 Task: In the  document Genderequality.rtf Add page color 'Light Pink'Light Pink . Insert watermark . Insert watermark  Do not copy  Apply Font Style in watermark Lexend; font size  112 and place the watermark  Horizontally
Action: Mouse moved to (36, 55)
Screenshot: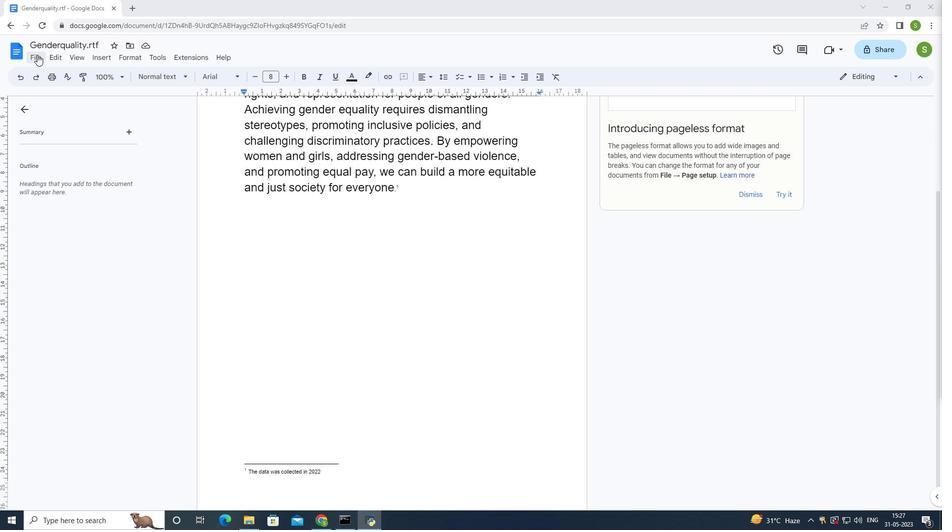 
Action: Mouse pressed left at (36, 55)
Screenshot: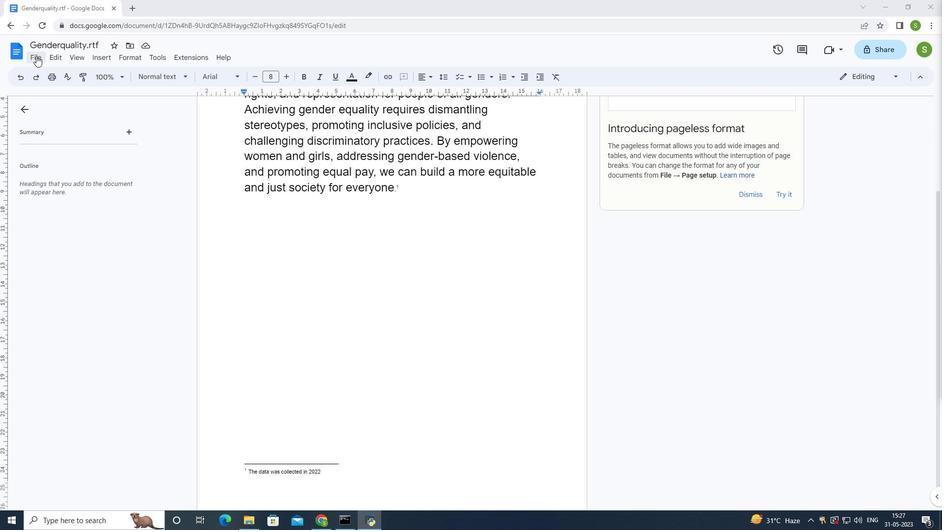 
Action: Mouse moved to (90, 327)
Screenshot: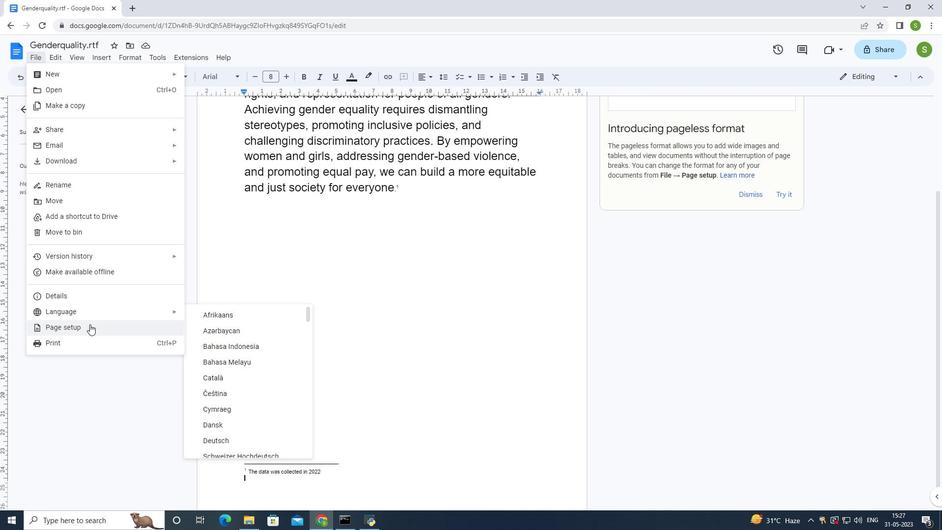 
Action: Mouse pressed left at (90, 327)
Screenshot: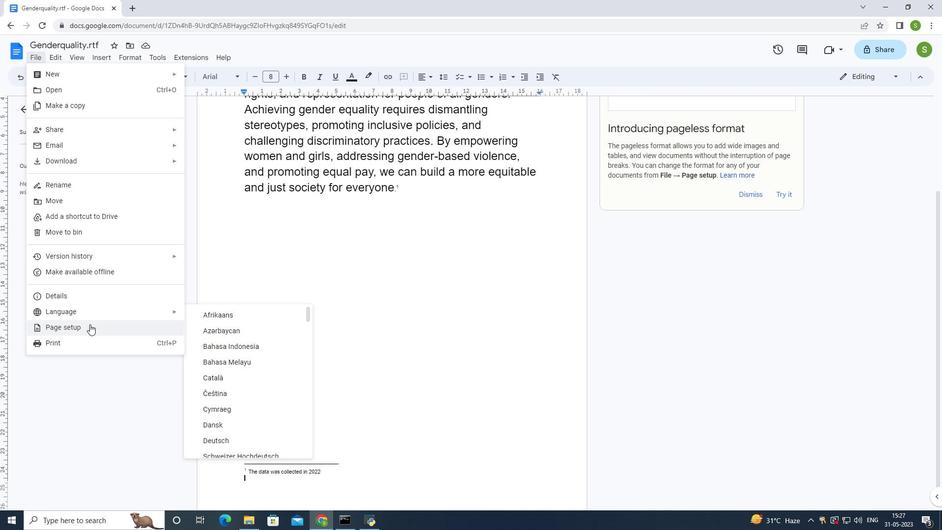 
Action: Mouse moved to (395, 332)
Screenshot: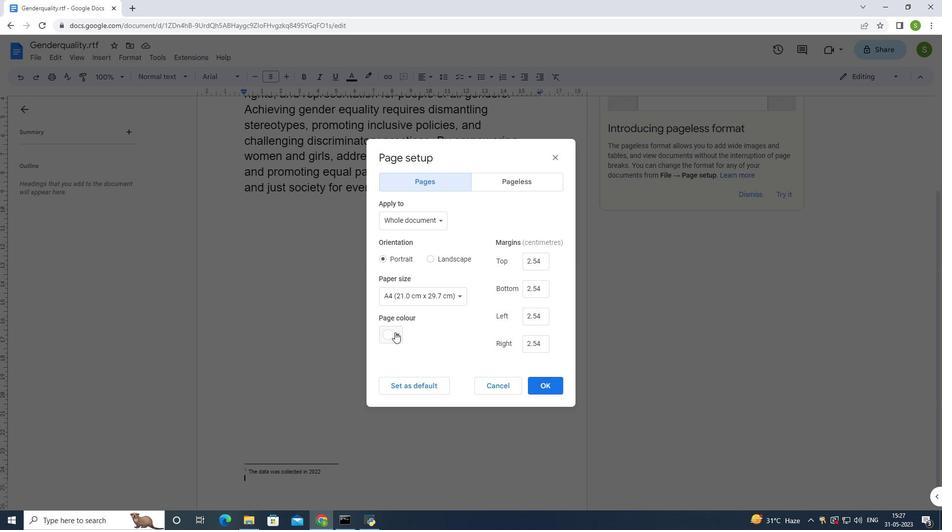 
Action: Mouse pressed left at (395, 332)
Screenshot: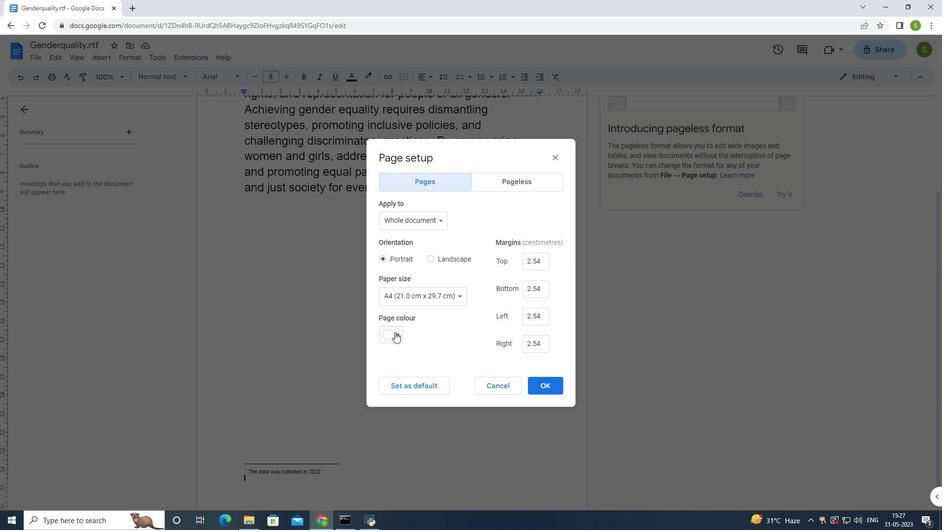 
Action: Mouse moved to (488, 396)
Screenshot: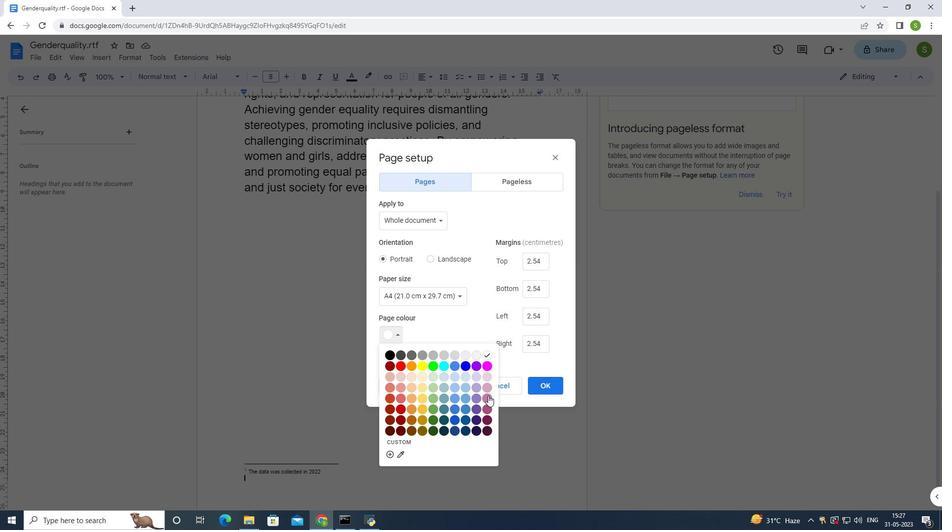
Action: Mouse pressed left at (488, 396)
Screenshot: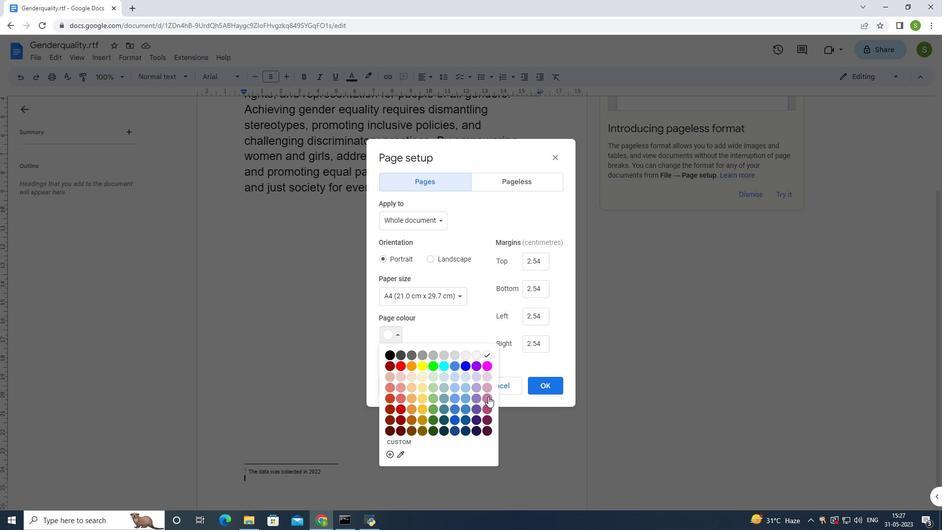 
Action: Mouse moved to (542, 386)
Screenshot: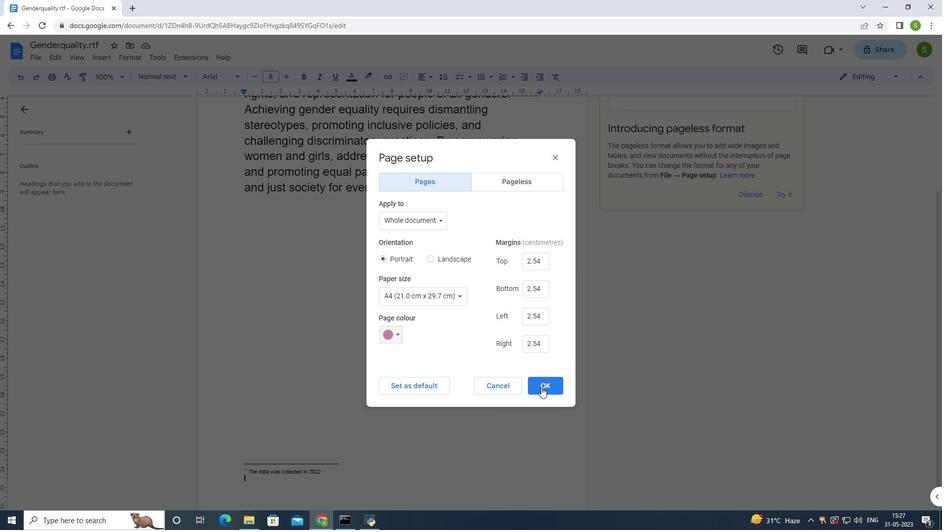 
Action: Mouse pressed left at (542, 386)
Screenshot: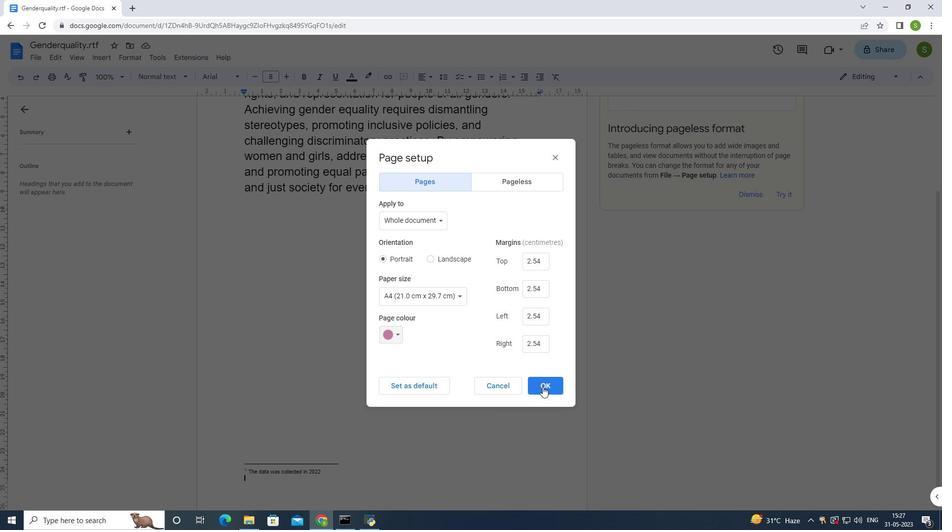 
Action: Mouse moved to (37, 59)
Screenshot: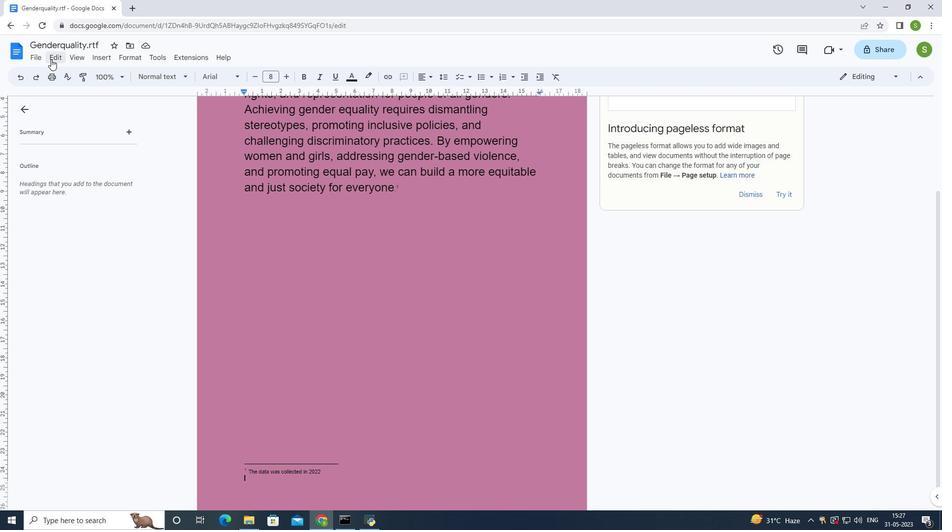 
Action: Mouse pressed left at (37, 59)
Screenshot: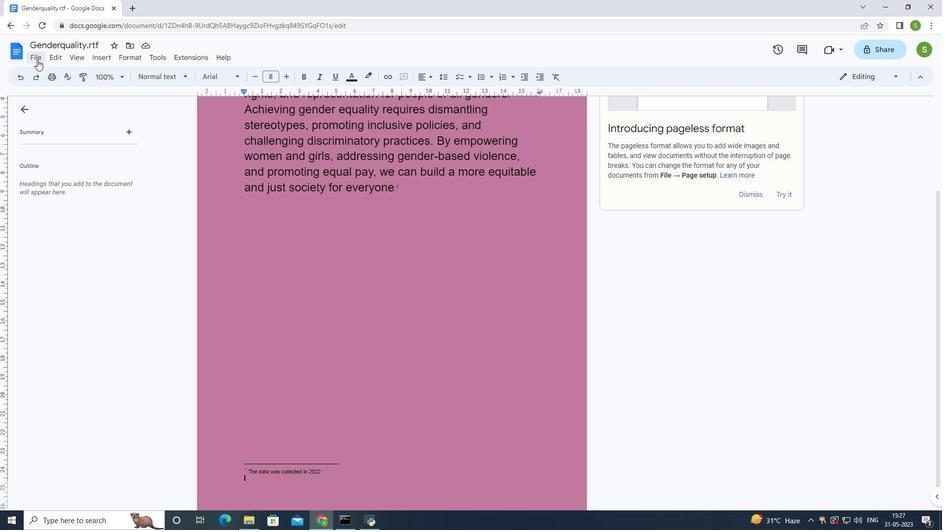 
Action: Mouse moved to (133, 290)
Screenshot: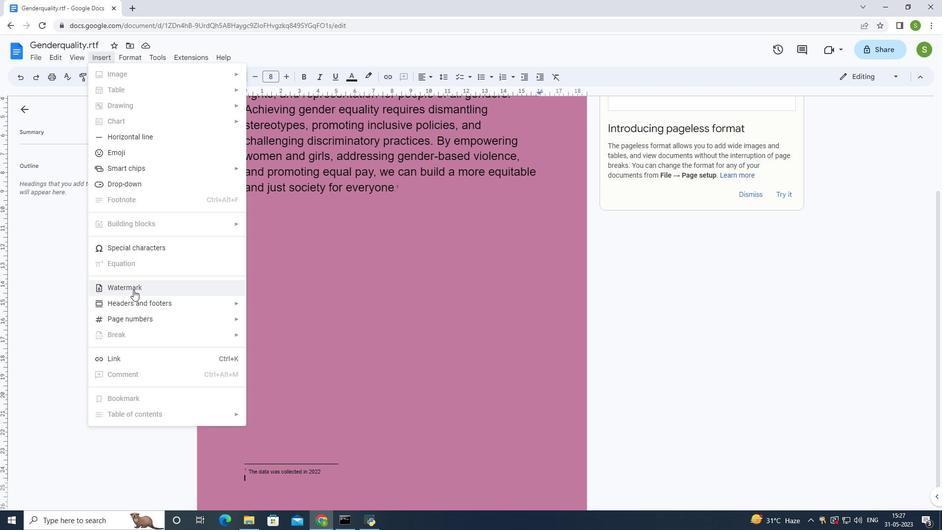 
Action: Mouse pressed left at (133, 290)
Screenshot: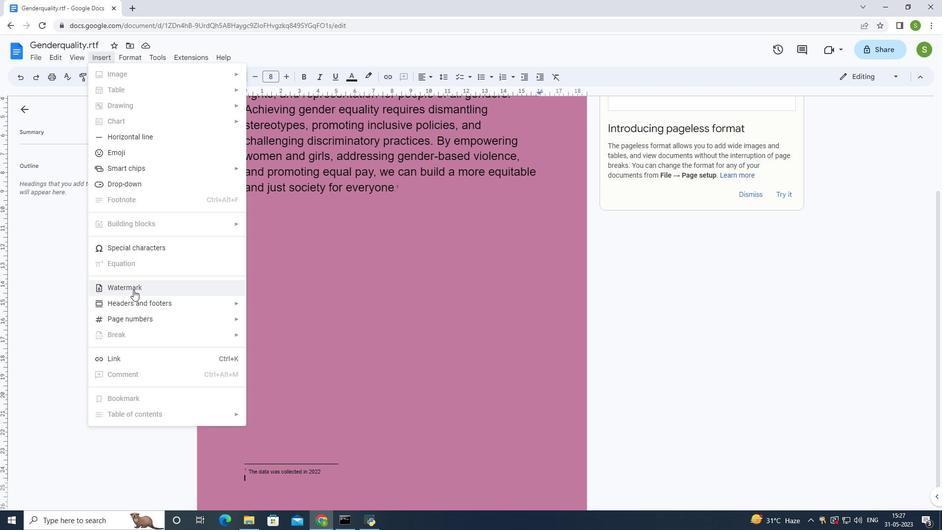 
Action: Mouse moved to (892, 107)
Screenshot: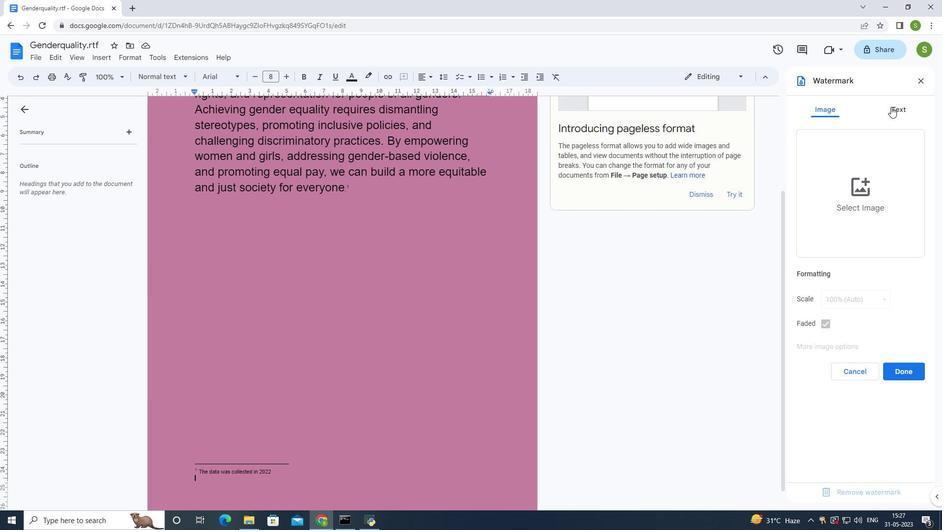 
Action: Mouse pressed left at (892, 107)
Screenshot: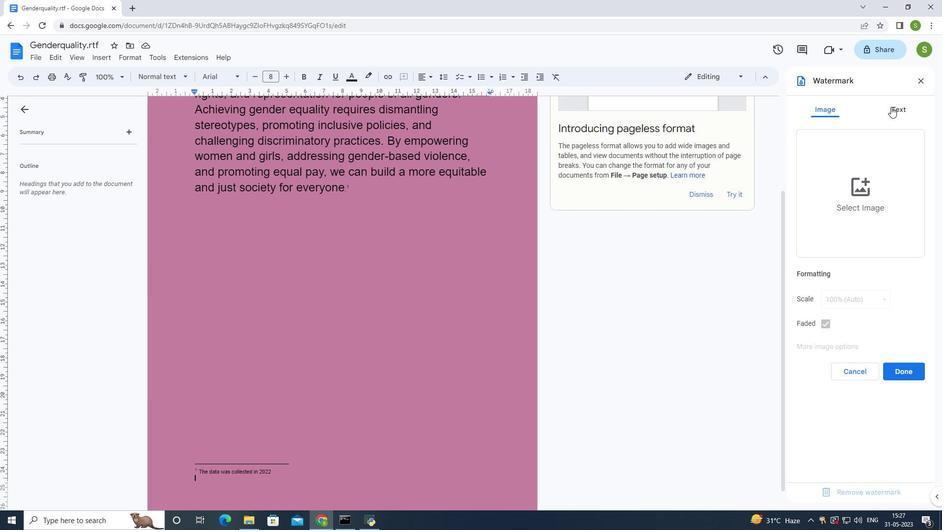 
Action: Mouse moved to (876, 135)
Screenshot: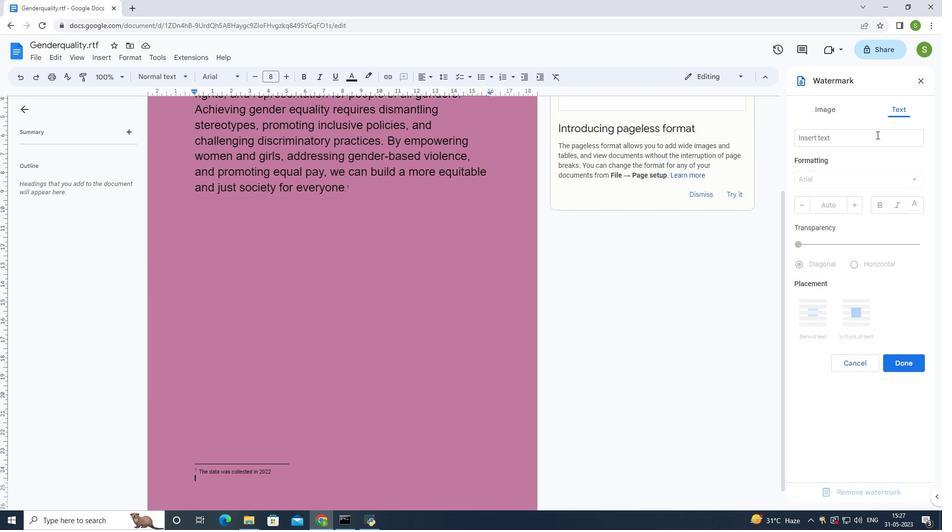 
Action: Mouse pressed left at (876, 135)
Screenshot: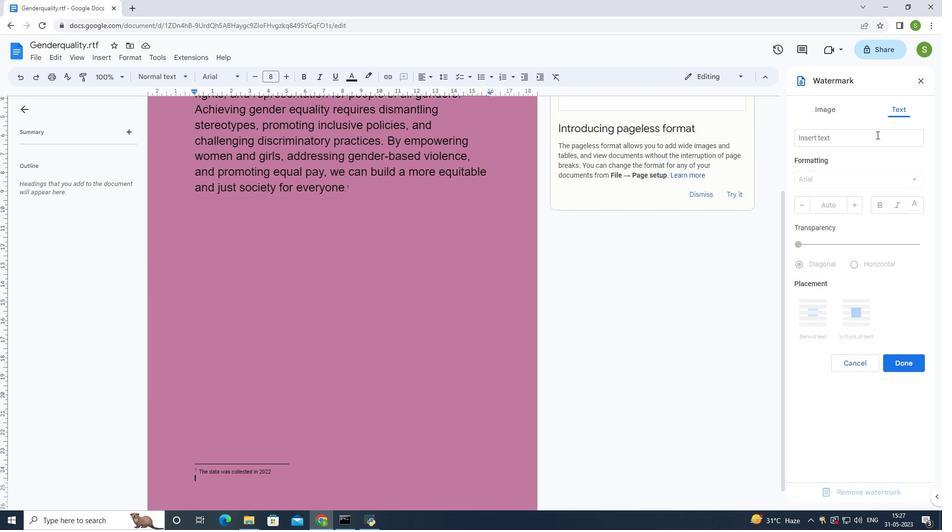 
Action: Mouse moved to (697, 101)
Screenshot: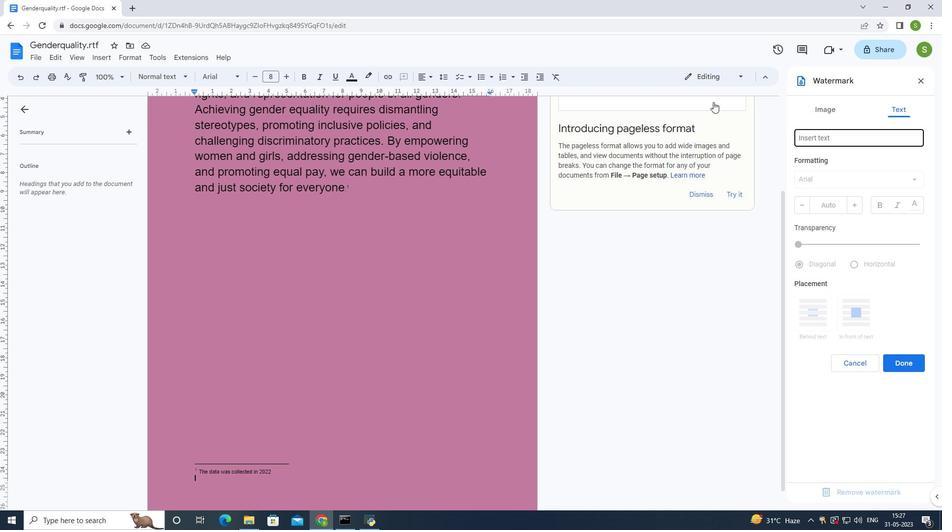 
Action: Key pressed <Key.shift>Do<Key.space>not<Key.space>copy
Screenshot: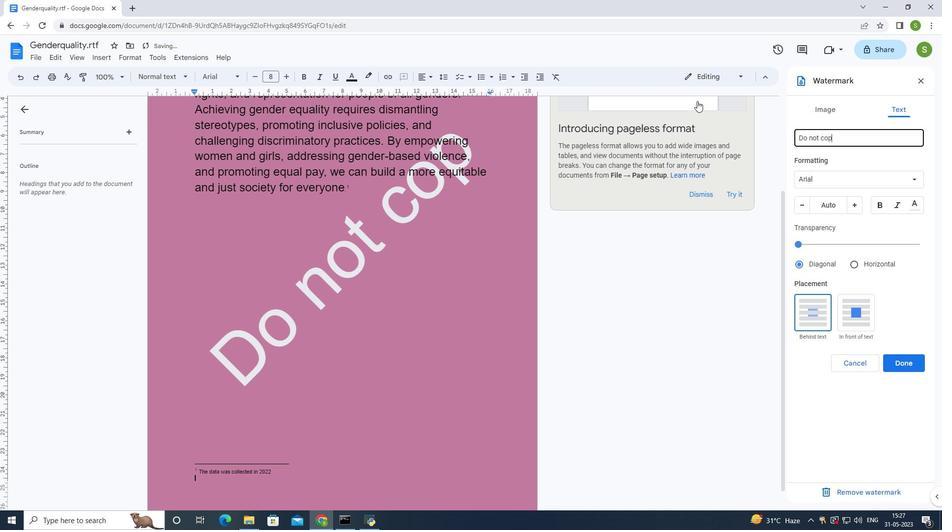 
Action: Mouse moved to (829, 176)
Screenshot: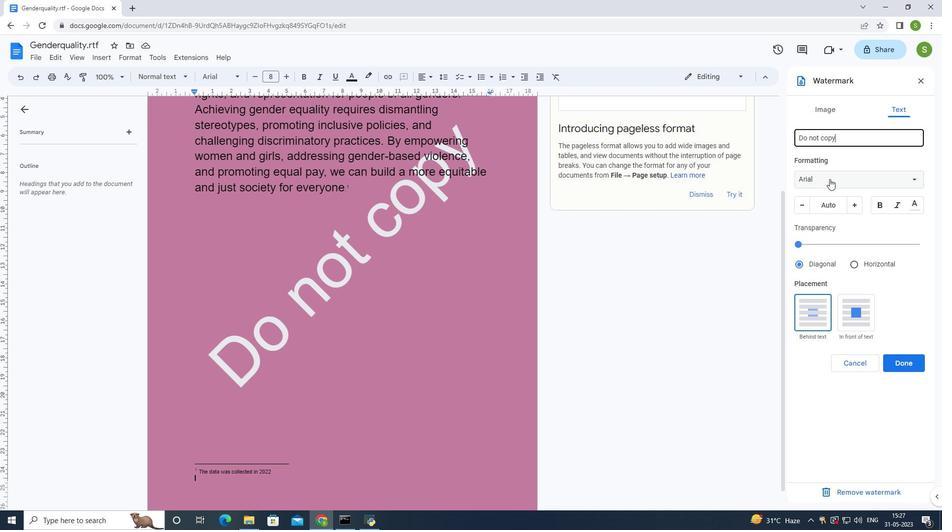 
Action: Mouse pressed left at (829, 176)
Screenshot: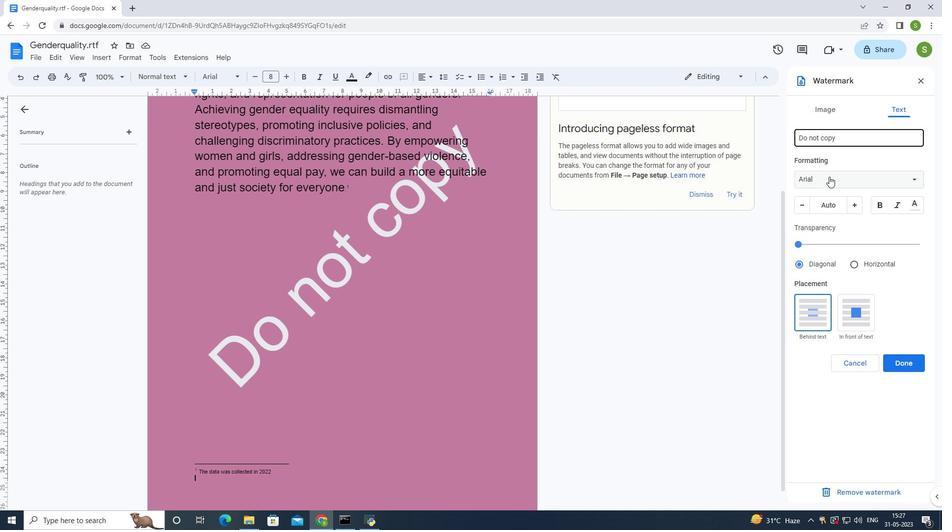 
Action: Mouse moved to (837, 270)
Screenshot: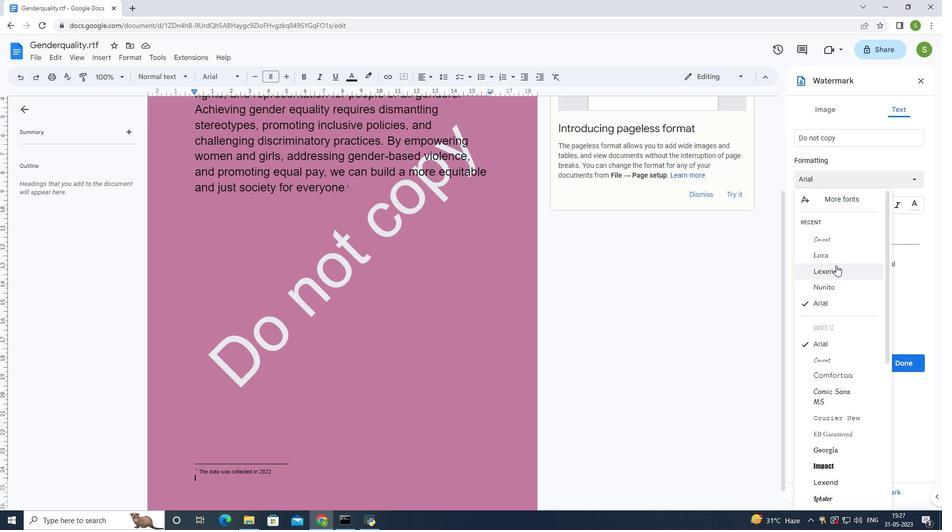 
Action: Mouse pressed left at (837, 270)
Screenshot: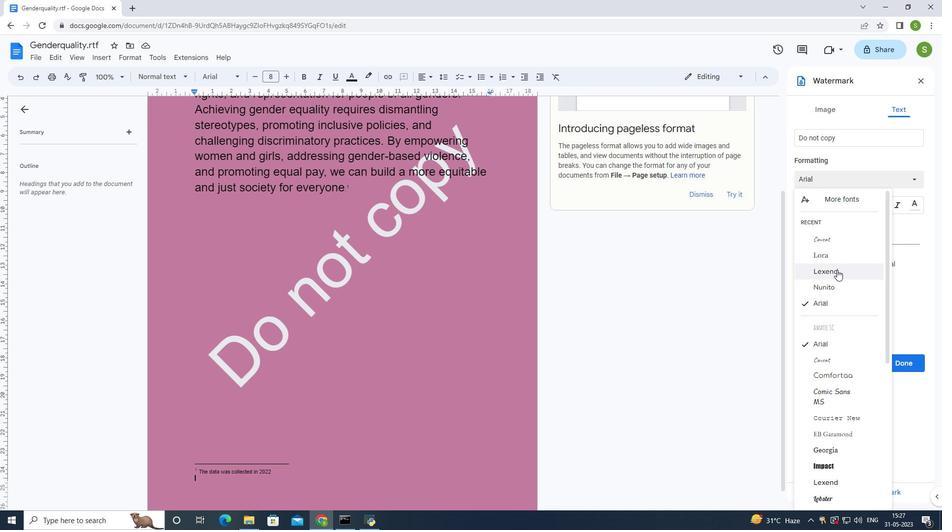 
Action: Mouse moved to (834, 179)
Screenshot: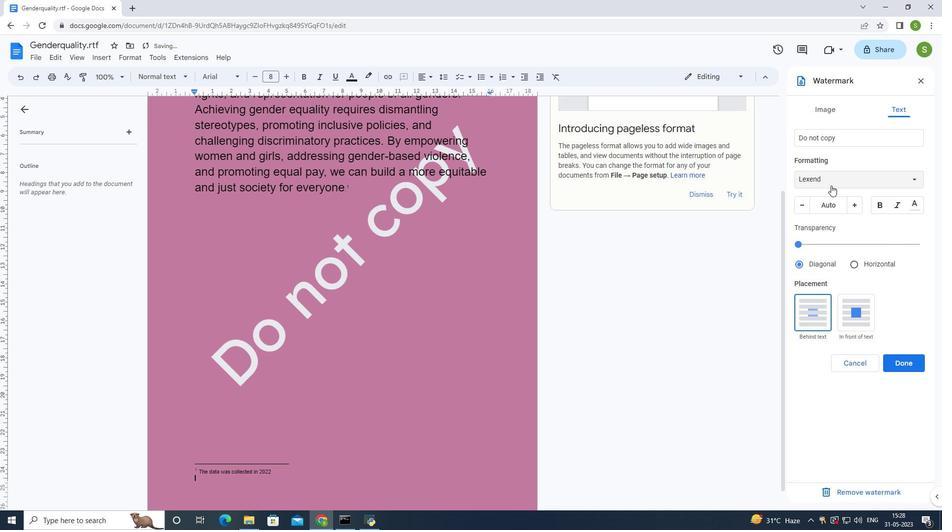 
Action: Mouse pressed left at (834, 179)
Screenshot: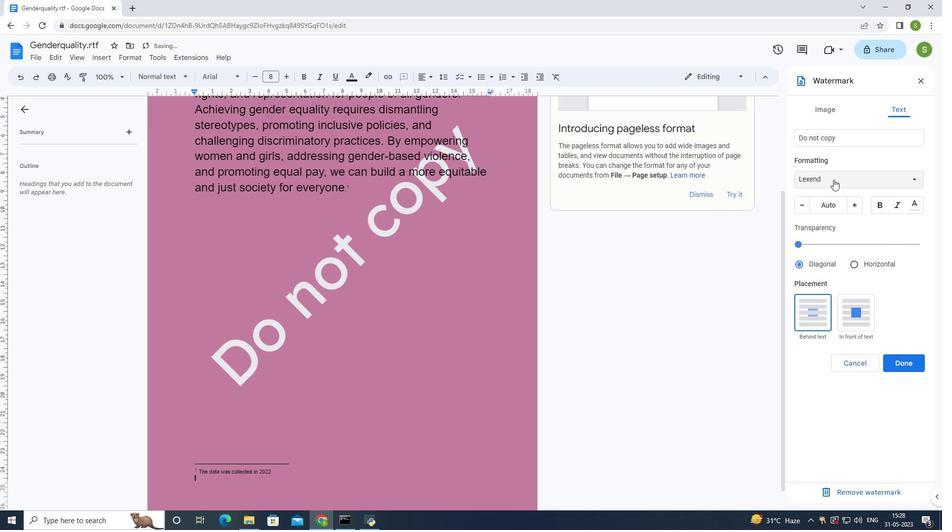 
Action: Mouse moved to (843, 246)
Screenshot: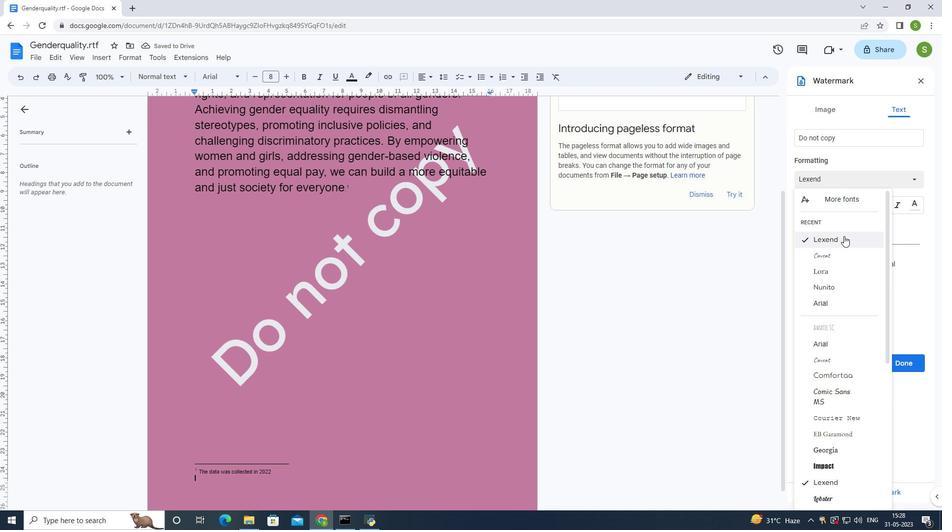 
Action: Mouse pressed left at (843, 246)
Screenshot: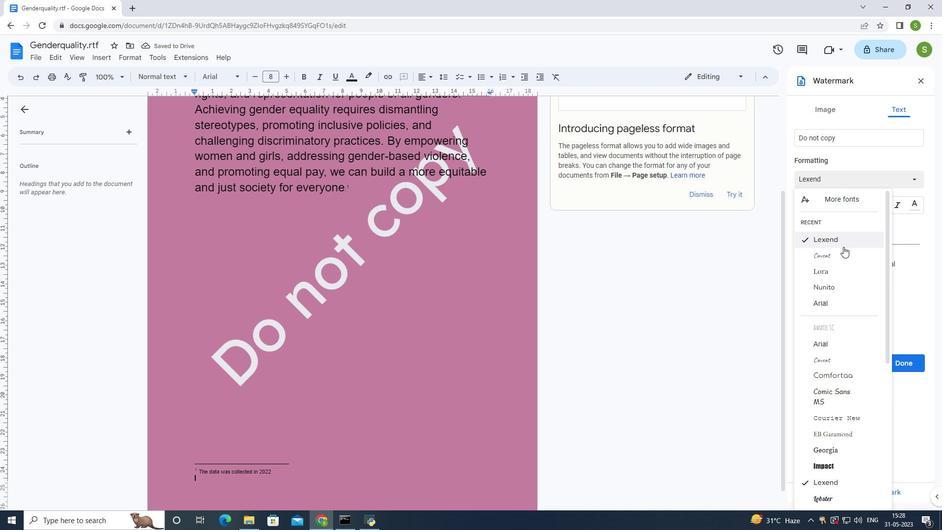 
Action: Mouse moved to (853, 204)
Screenshot: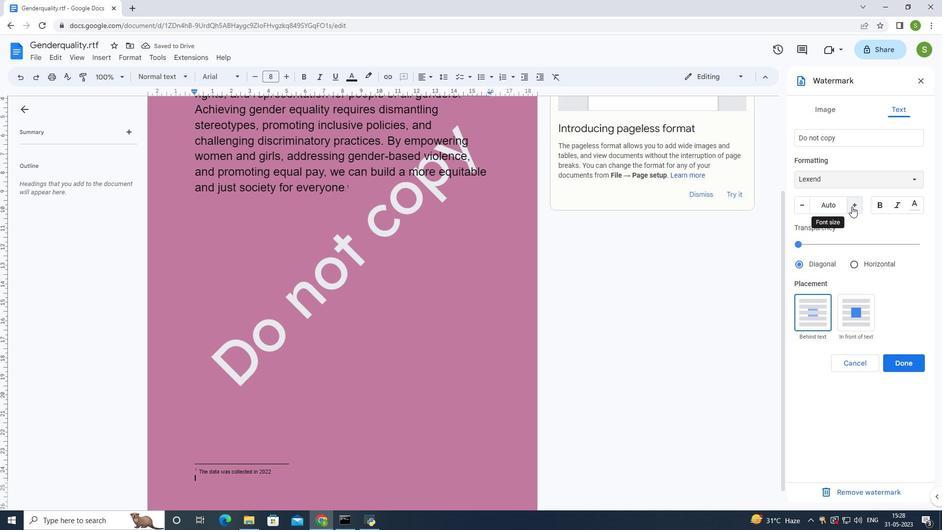 
Action: Mouse pressed left at (853, 204)
Screenshot: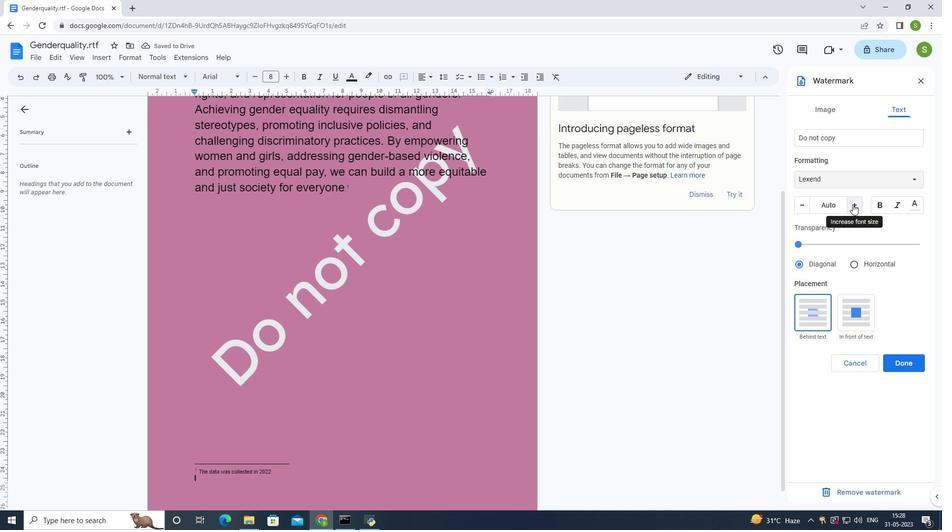 
Action: Mouse pressed left at (853, 204)
Screenshot: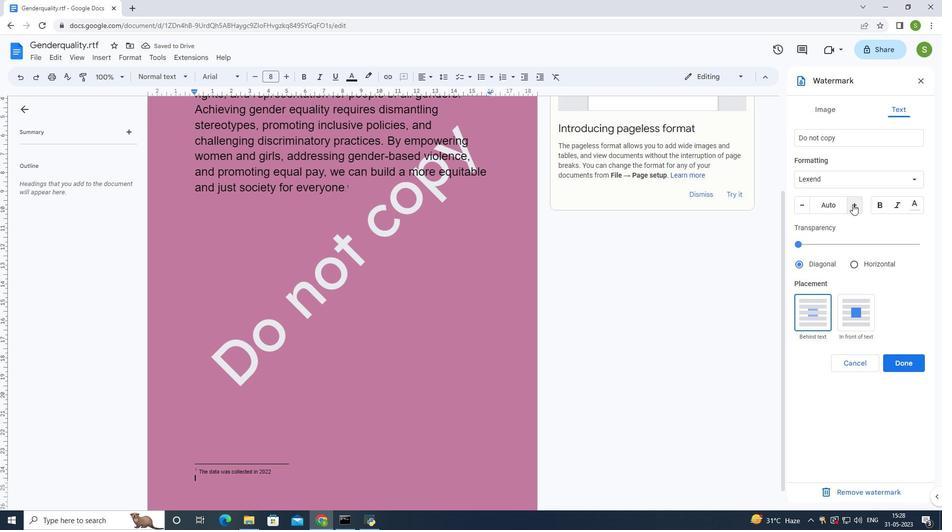 
Action: Mouse pressed left at (853, 204)
Screenshot: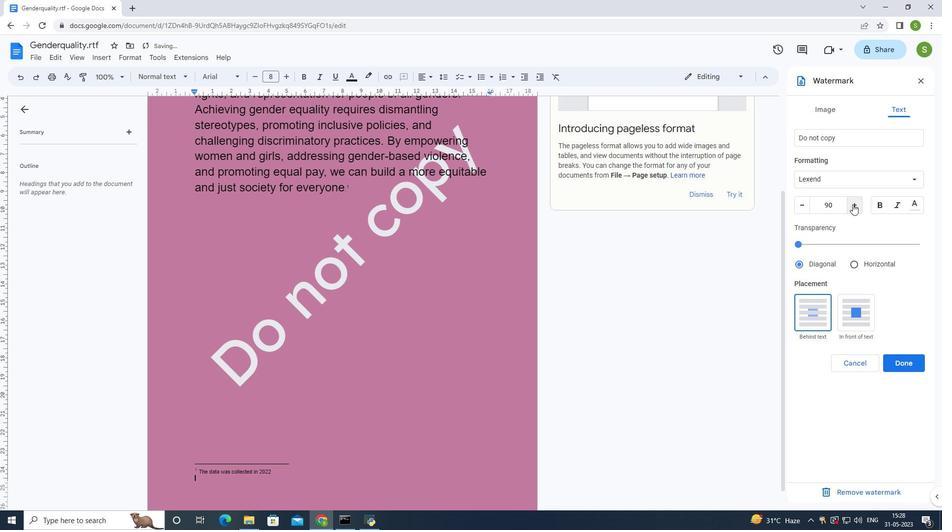 
Action: Mouse pressed left at (853, 204)
Screenshot: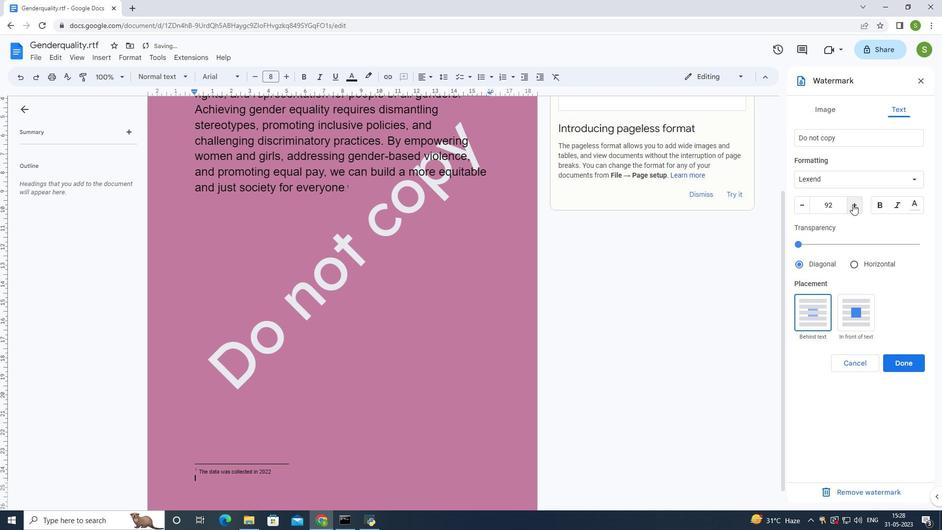 
Action: Mouse pressed left at (853, 204)
Screenshot: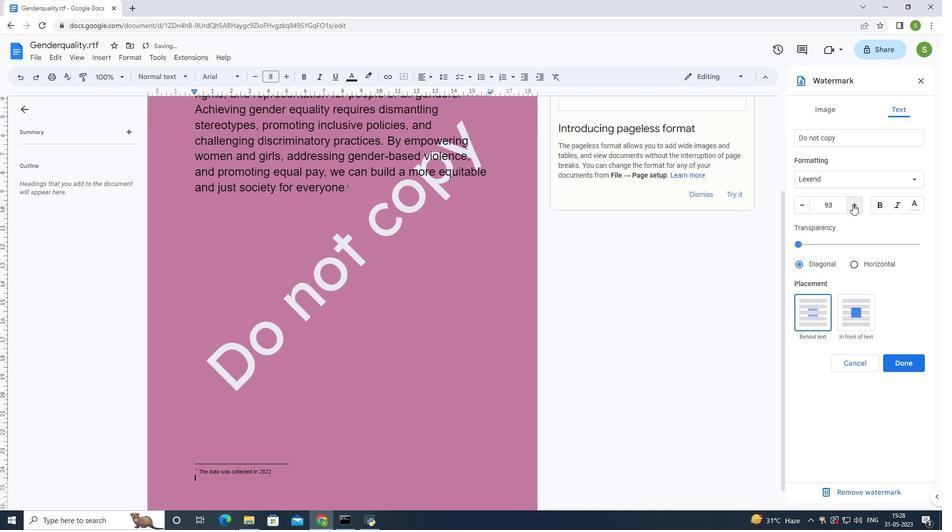 
Action: Mouse pressed left at (853, 204)
Screenshot: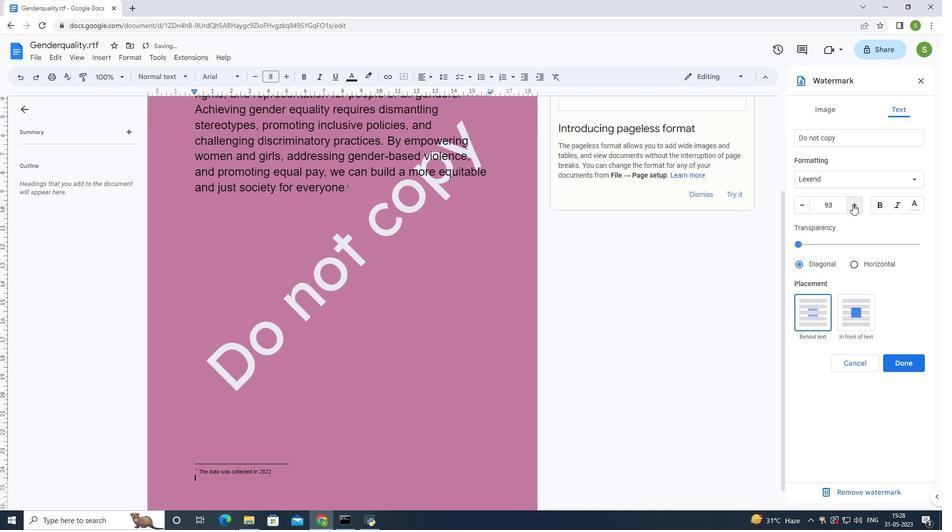 
Action: Mouse pressed left at (853, 204)
Screenshot: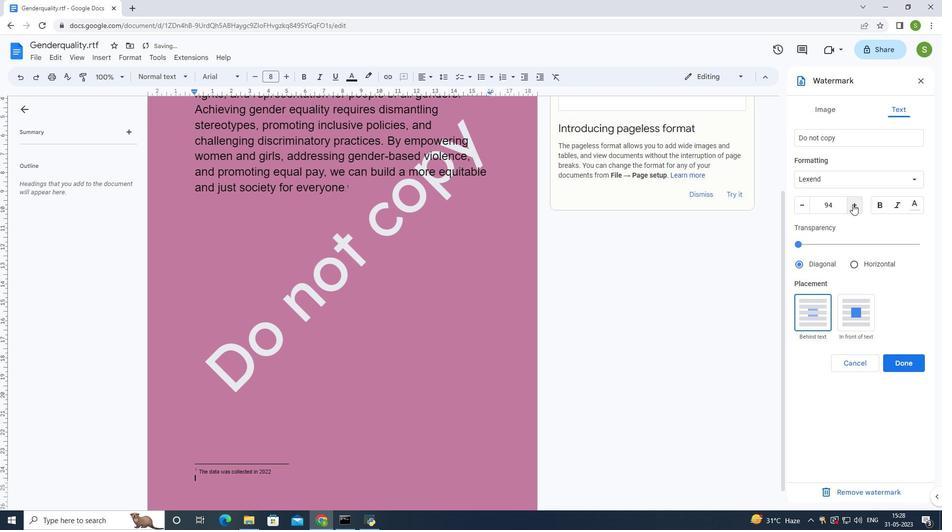 
Action: Mouse moved to (853, 201)
Screenshot: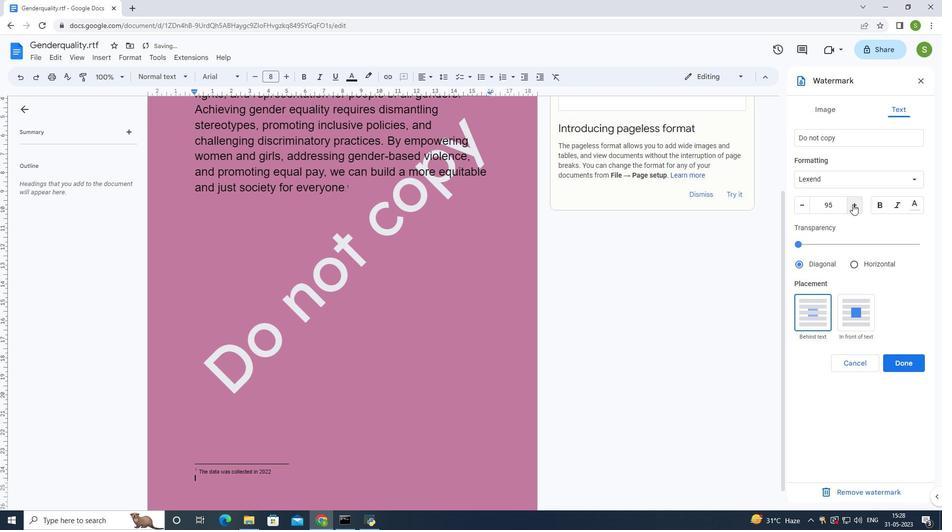 
Action: Mouse pressed left at (853, 201)
Screenshot: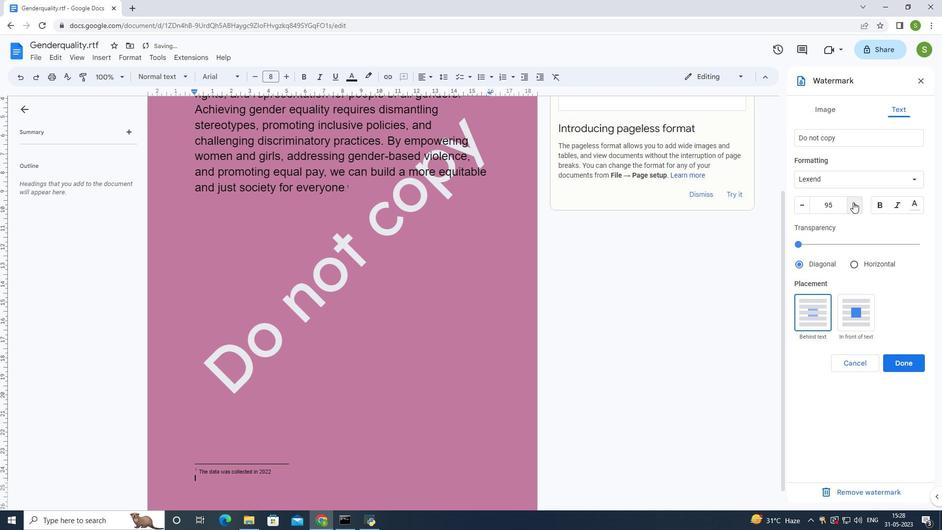 
Action: Mouse moved to (853, 201)
Screenshot: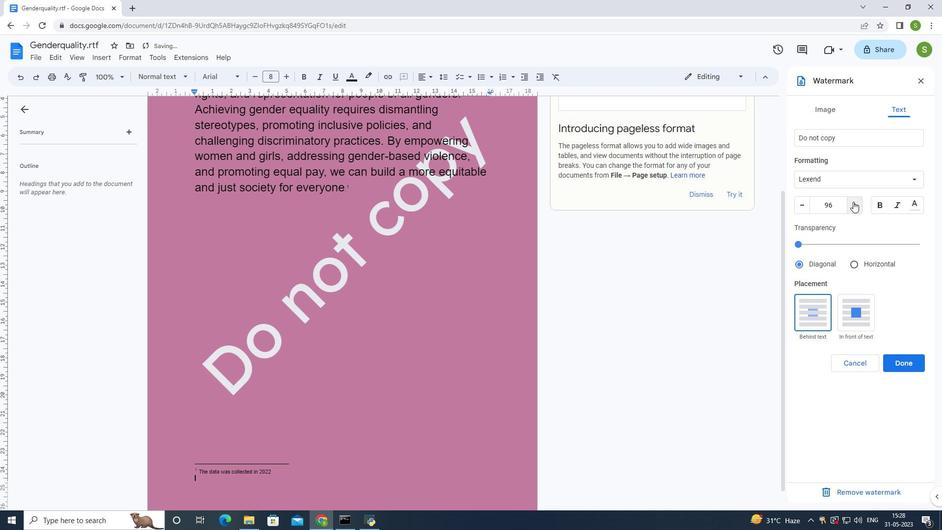
Action: Mouse pressed left at (853, 201)
Screenshot: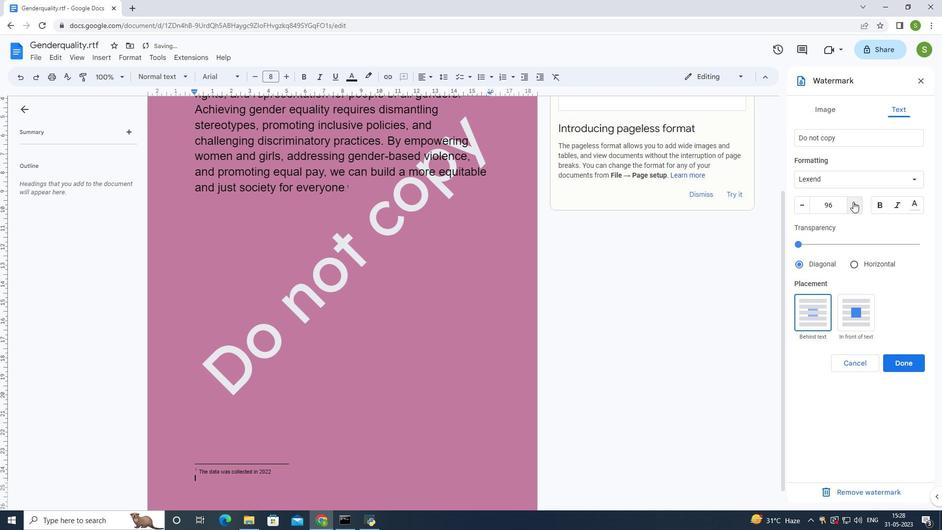 
Action: Mouse moved to (853, 202)
Screenshot: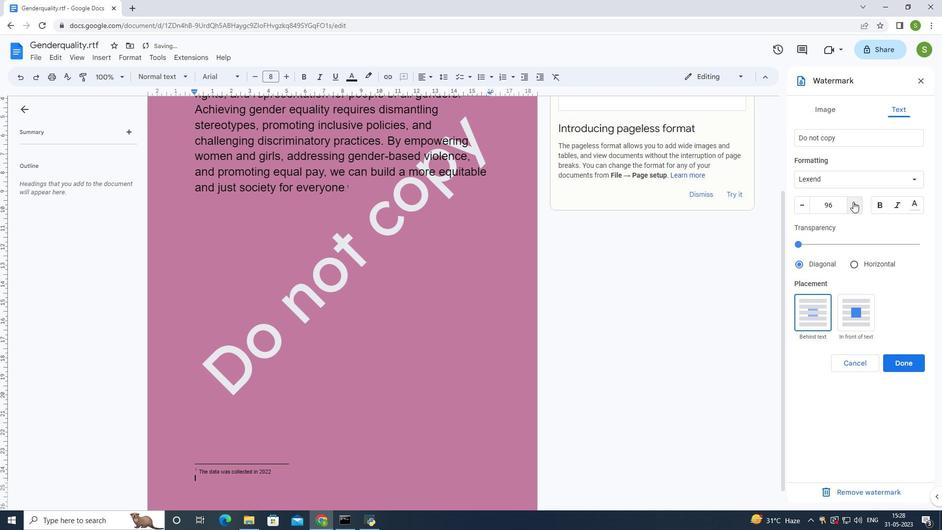 
Action: Mouse pressed left at (853, 202)
Screenshot: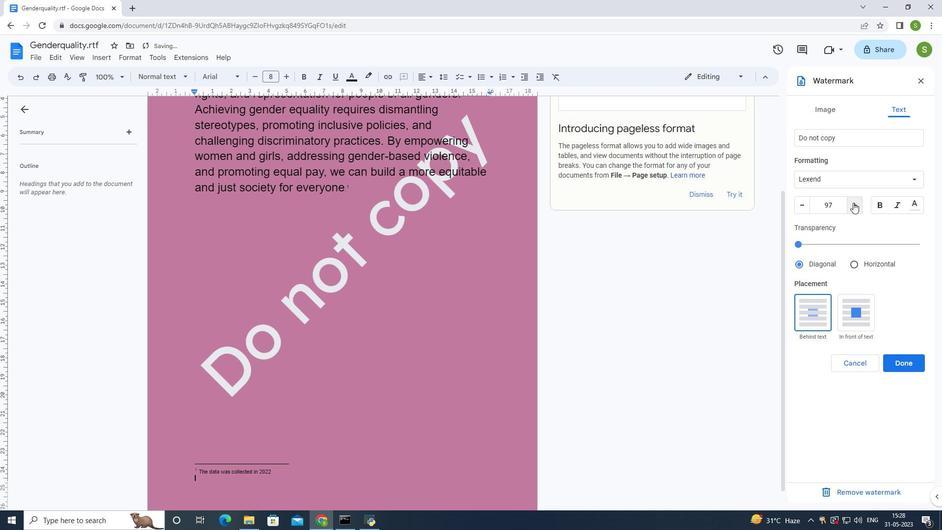 
Action: Mouse pressed left at (853, 202)
Screenshot: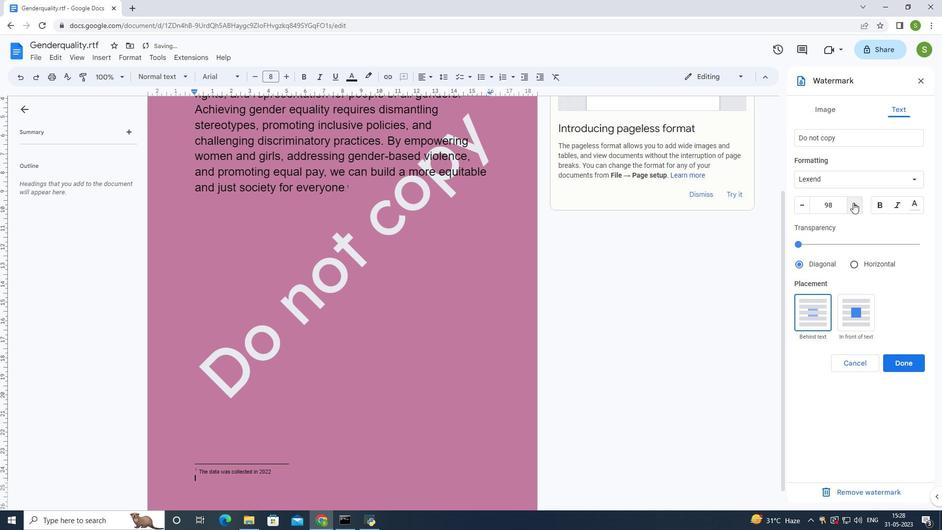 
Action: Mouse pressed left at (853, 202)
Screenshot: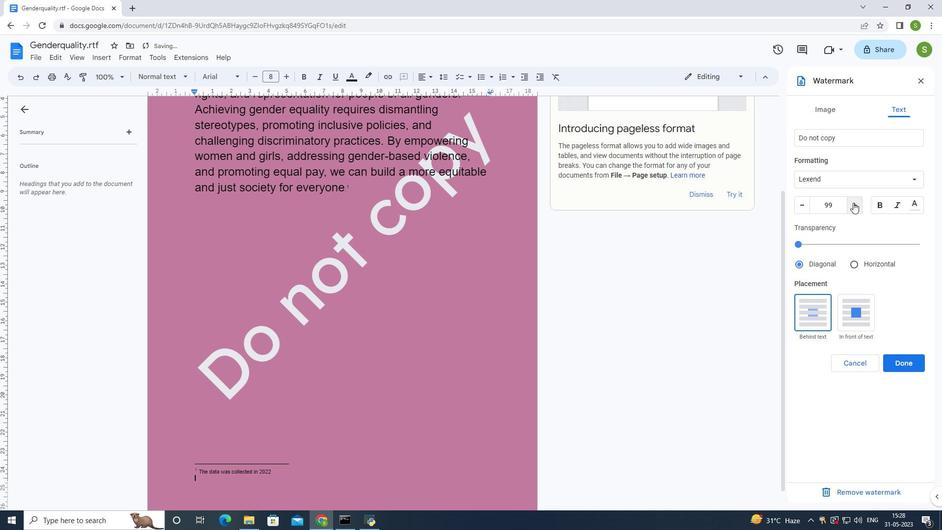 
Action: Mouse pressed left at (853, 202)
Screenshot: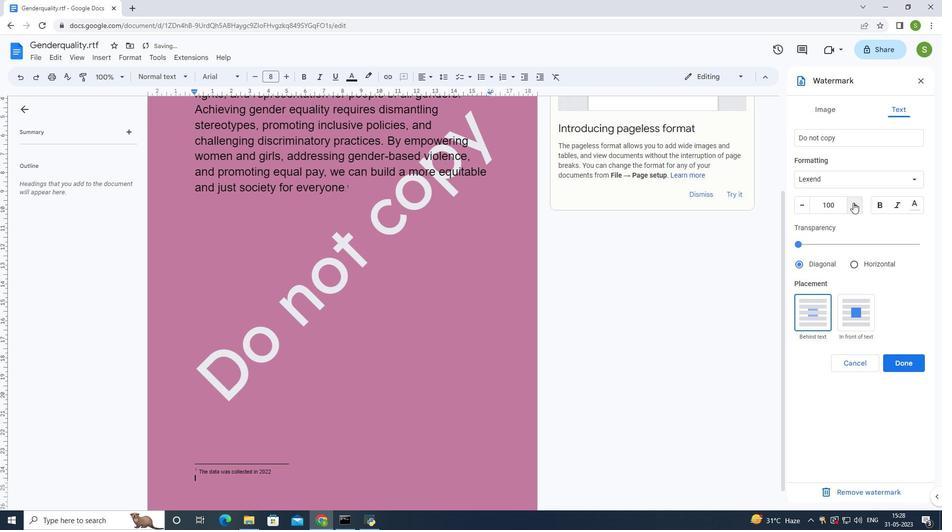 
Action: Mouse pressed left at (853, 202)
Screenshot: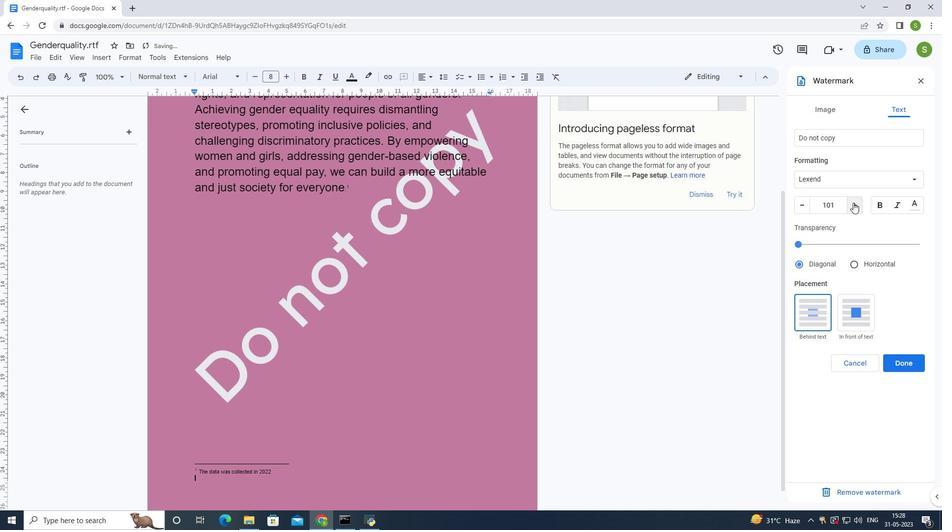 
Action: Mouse pressed left at (853, 202)
Screenshot: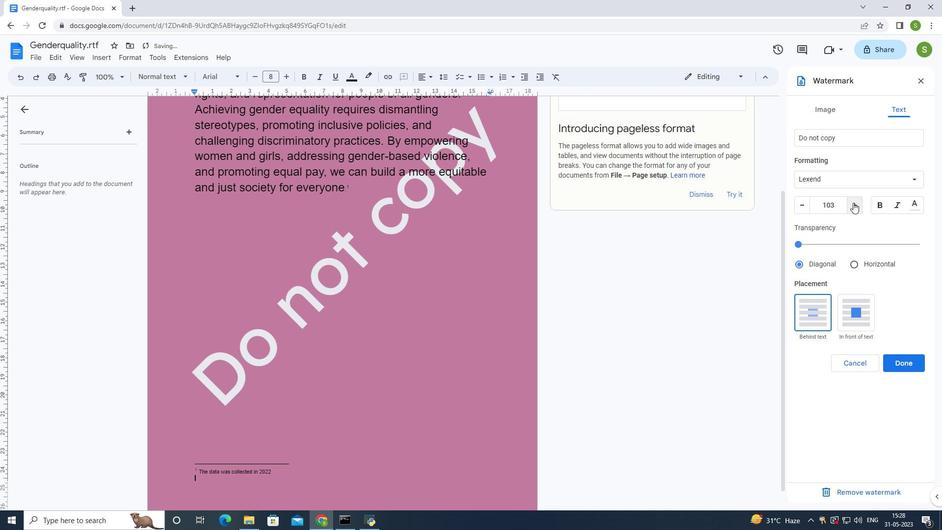 
Action: Mouse moved to (854, 202)
Screenshot: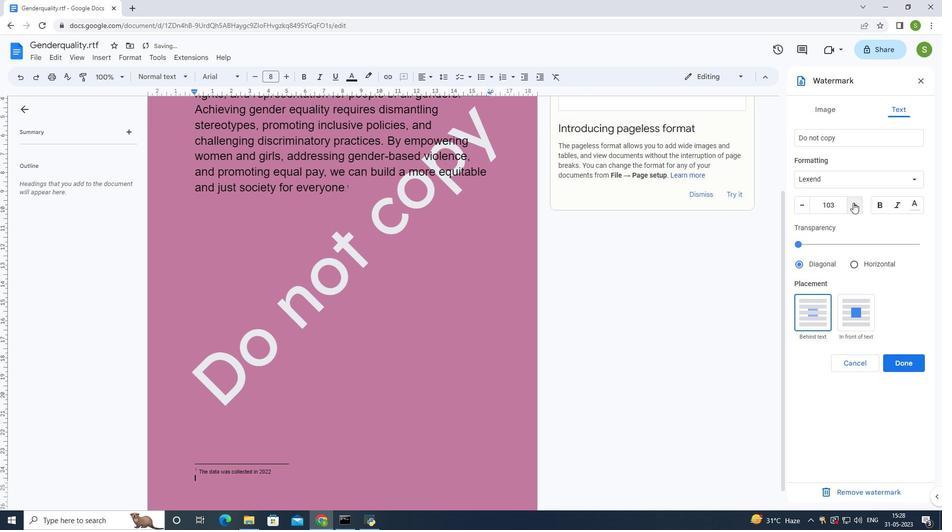 
Action: Mouse pressed left at (854, 202)
Screenshot: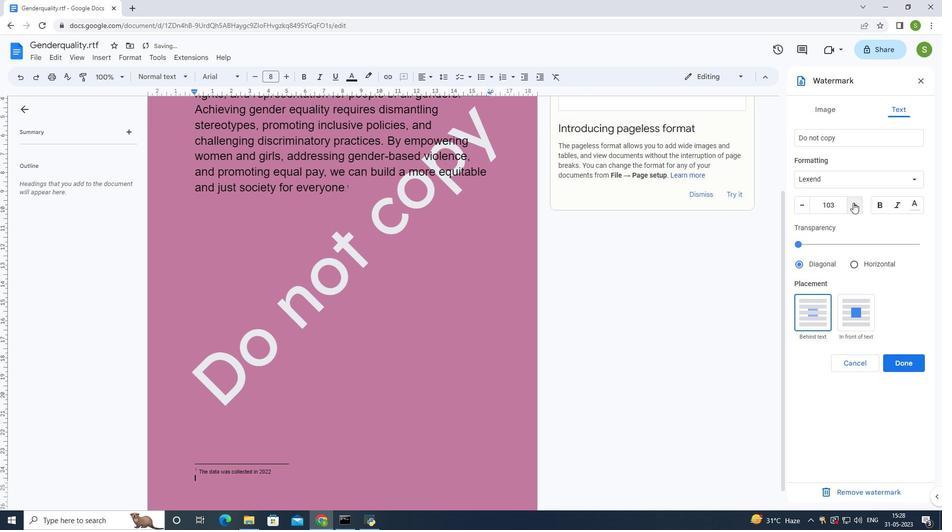 
Action: Mouse moved to (854, 202)
Screenshot: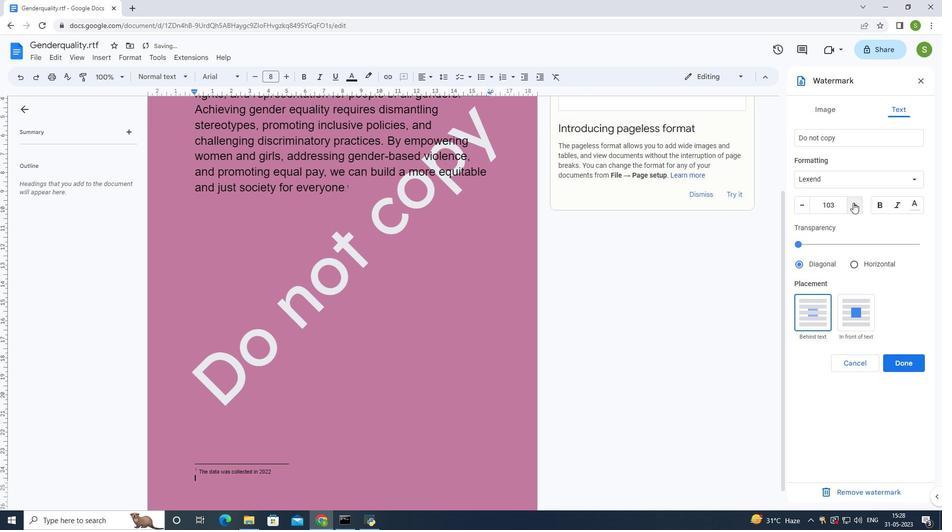 
Action: Mouse pressed left at (854, 202)
Screenshot: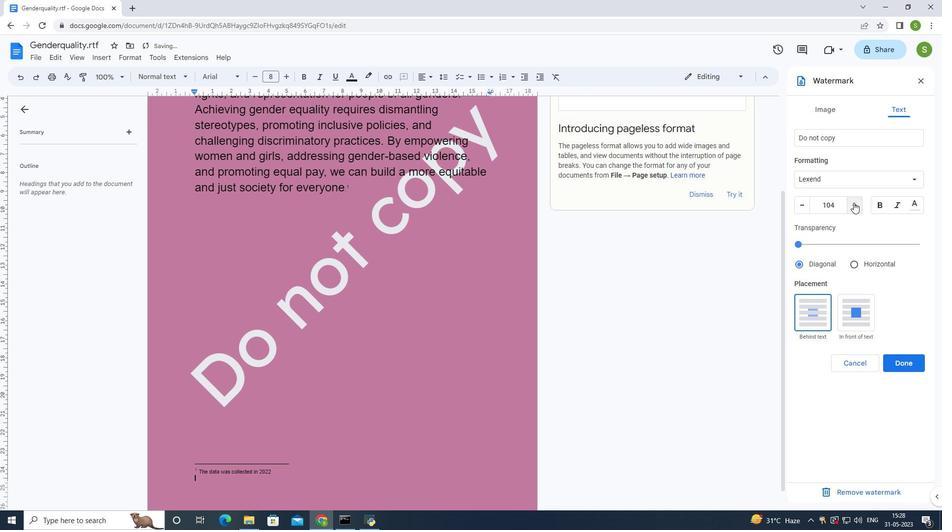 
Action: Mouse moved to (854, 203)
Screenshot: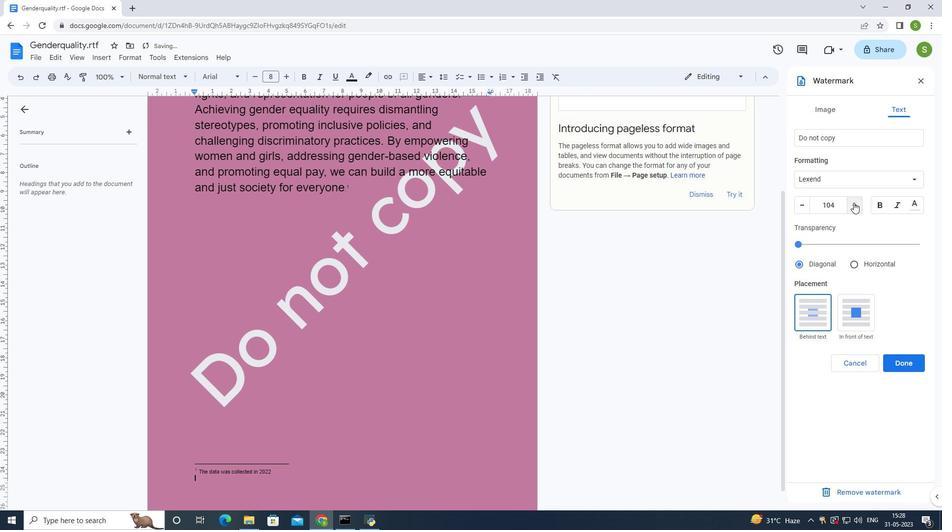 
Action: Mouse pressed left at (854, 203)
Screenshot: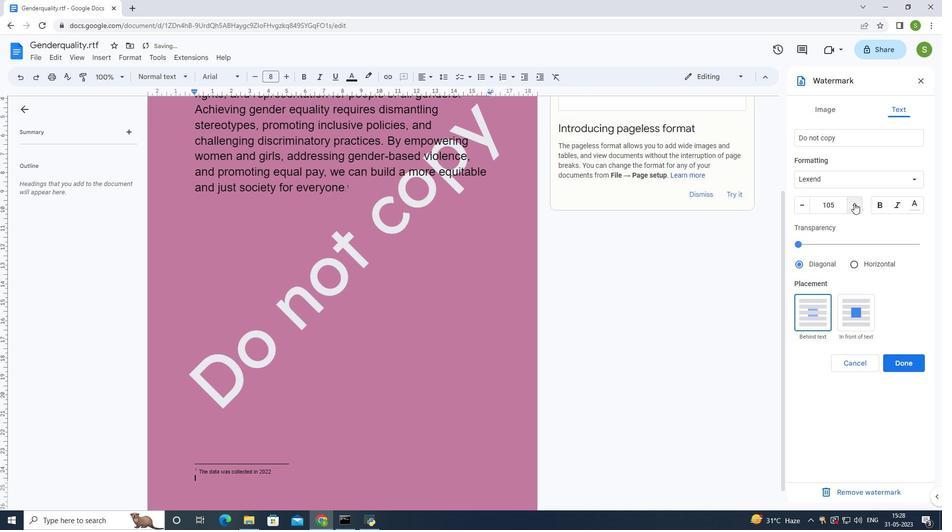 
Action: Mouse pressed left at (854, 203)
Screenshot: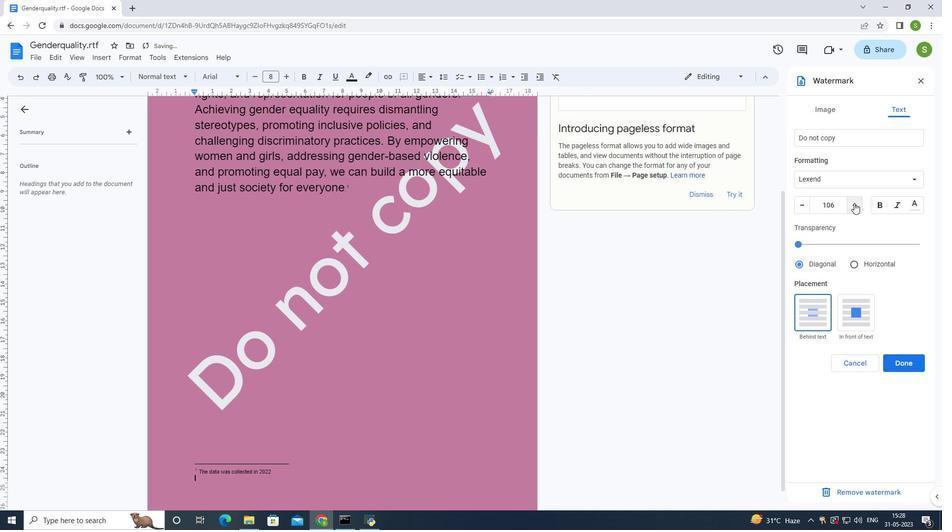 
Action: Mouse pressed left at (854, 203)
Screenshot: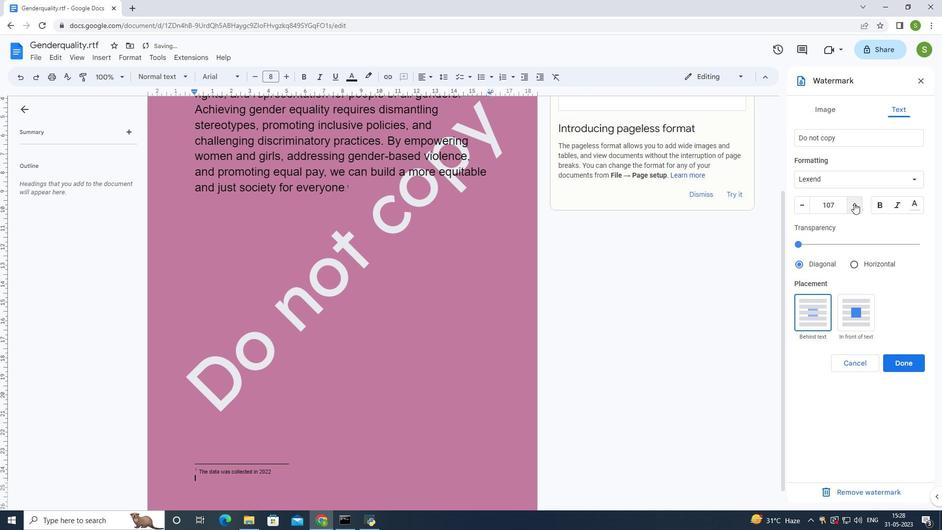 
Action: Mouse pressed left at (854, 203)
Screenshot: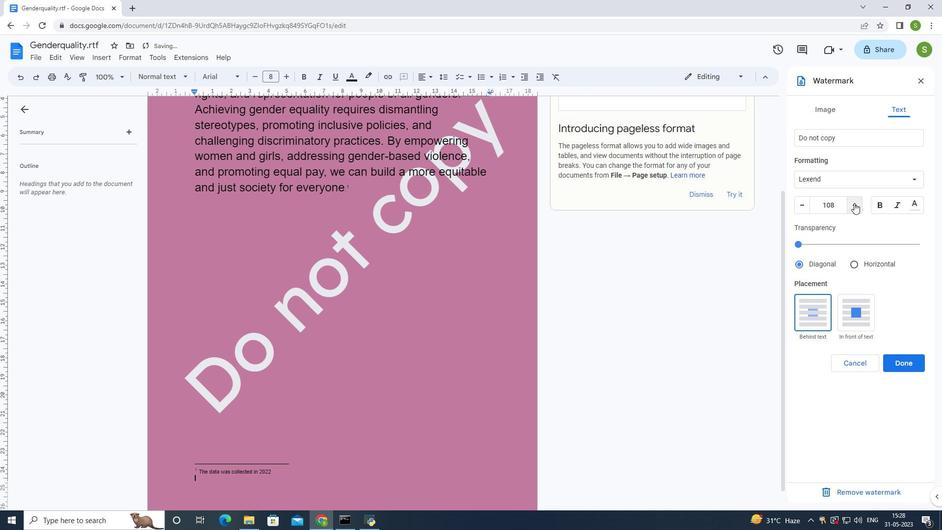 
Action: Mouse pressed left at (854, 203)
Screenshot: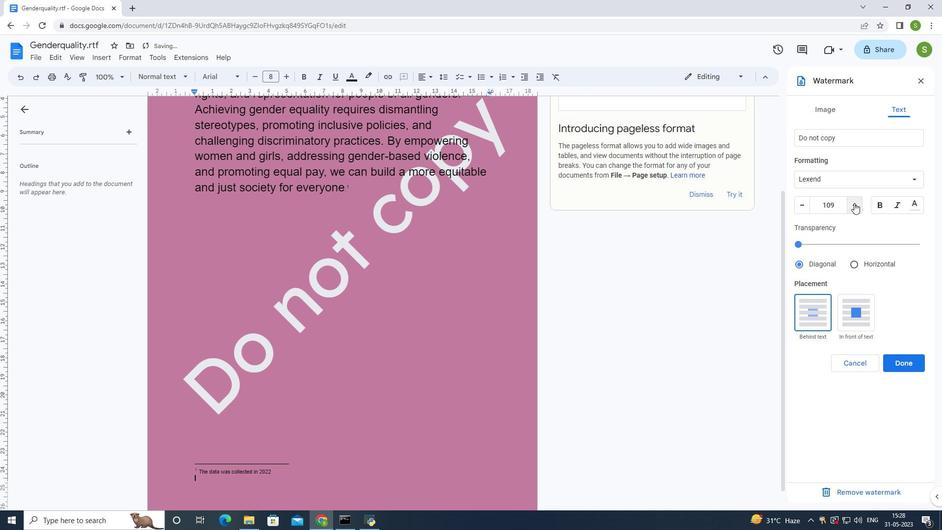 
Action: Mouse moved to (854, 204)
Screenshot: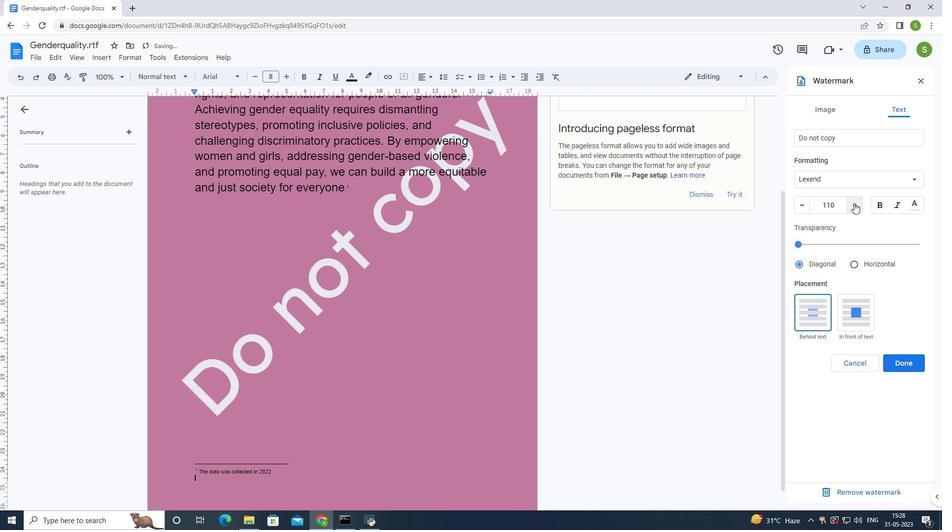 
Action: Mouse pressed left at (854, 204)
Screenshot: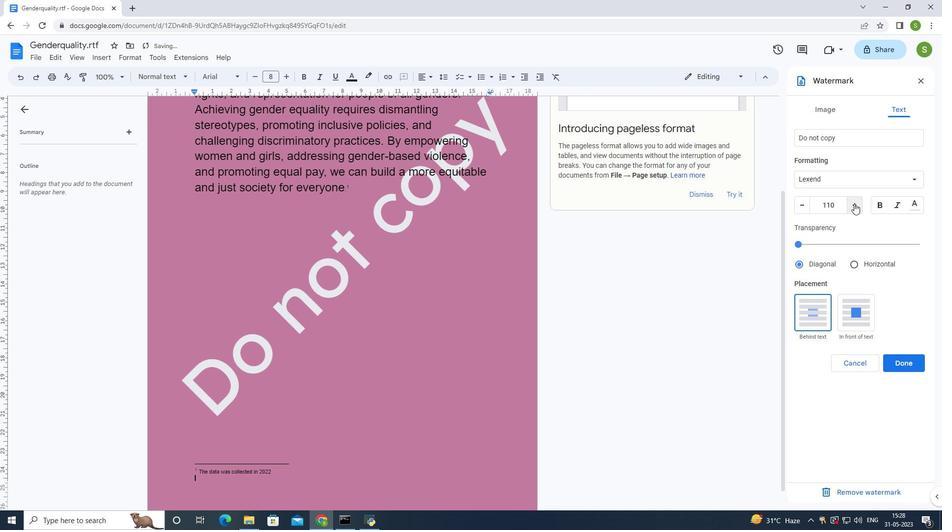
Action: Mouse moved to (856, 262)
Screenshot: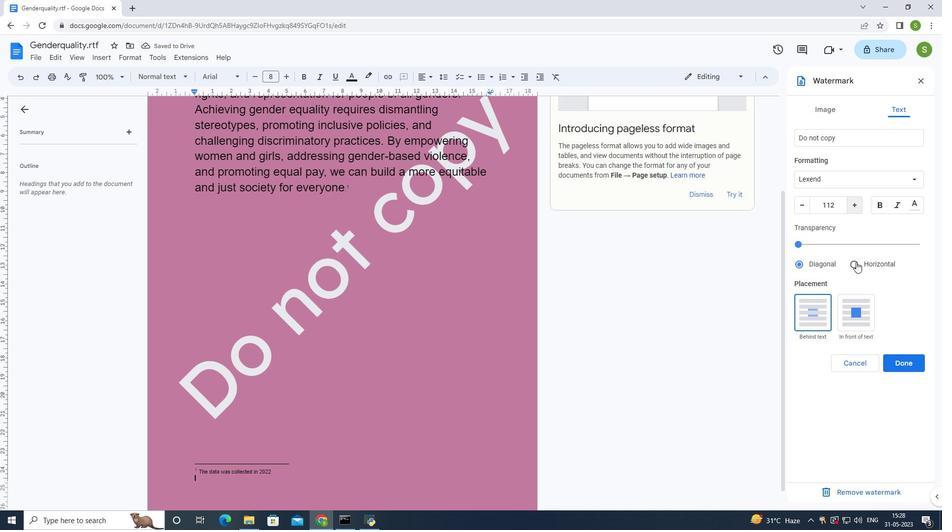 
Action: Mouse pressed left at (856, 262)
Screenshot: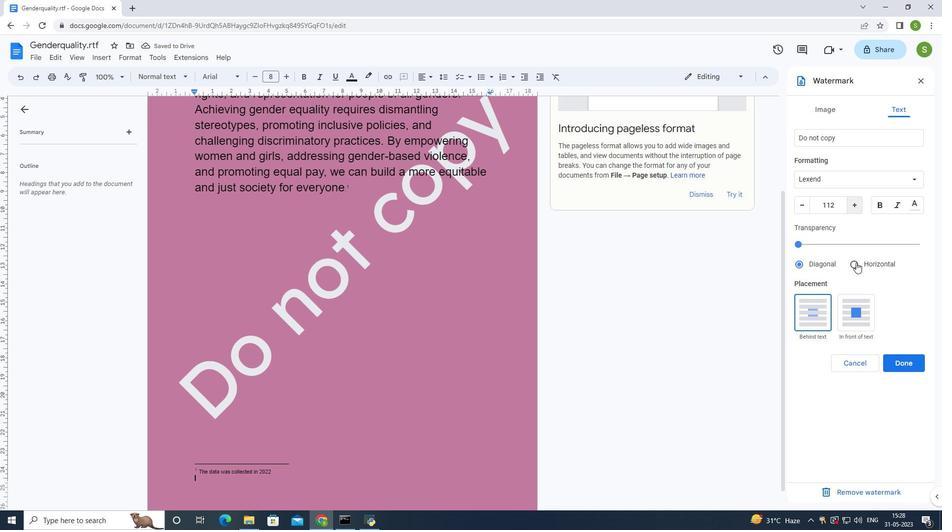 
Action: Mouse moved to (911, 362)
Screenshot: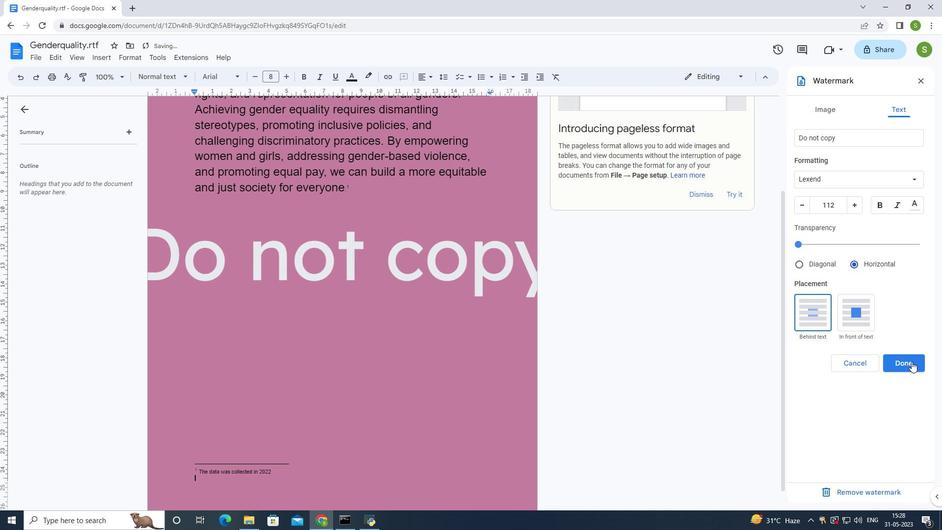 
Action: Mouse pressed left at (911, 362)
Screenshot: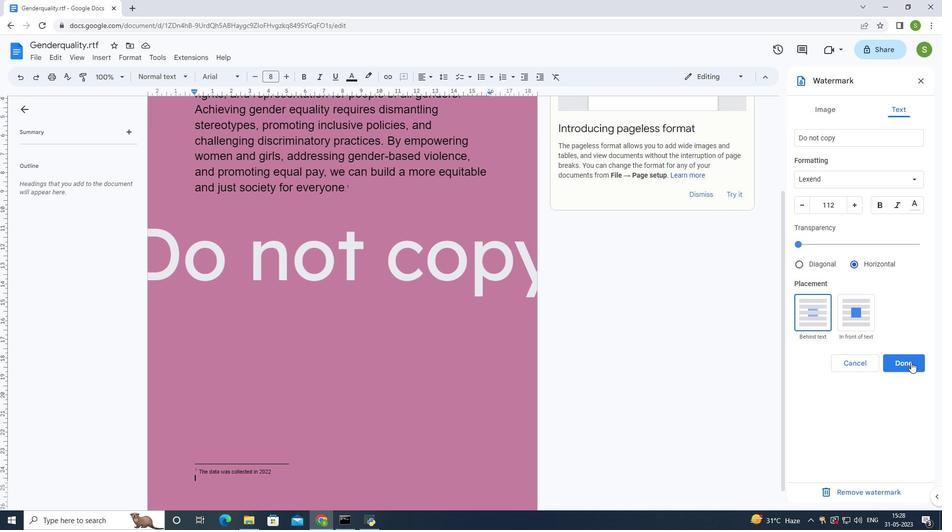 
Action: Mouse moved to (346, 139)
Screenshot: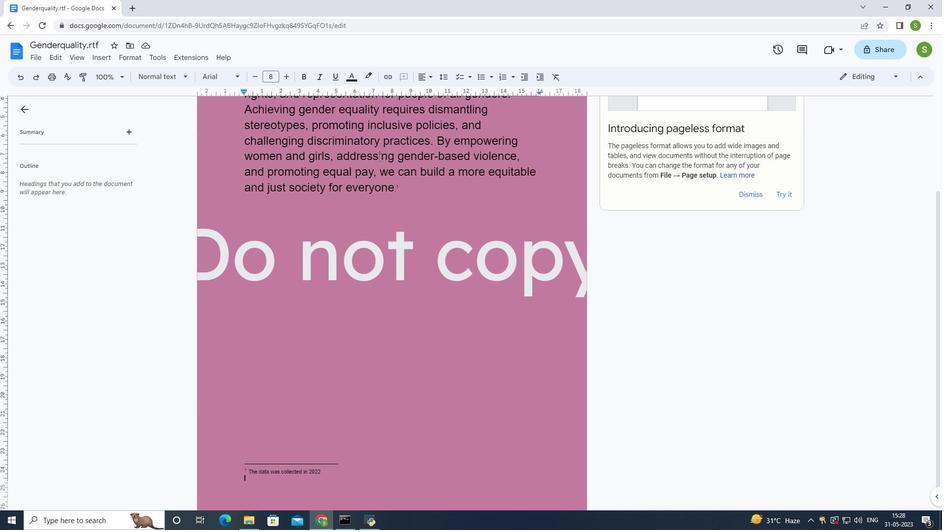 
